 Task: In the  document Lovemeet.docx change page color to  'Light Brown'. Insert watermark  'Confidential ' Apply Font Style in watermark Nunito
Action: Mouse moved to (299, 385)
Screenshot: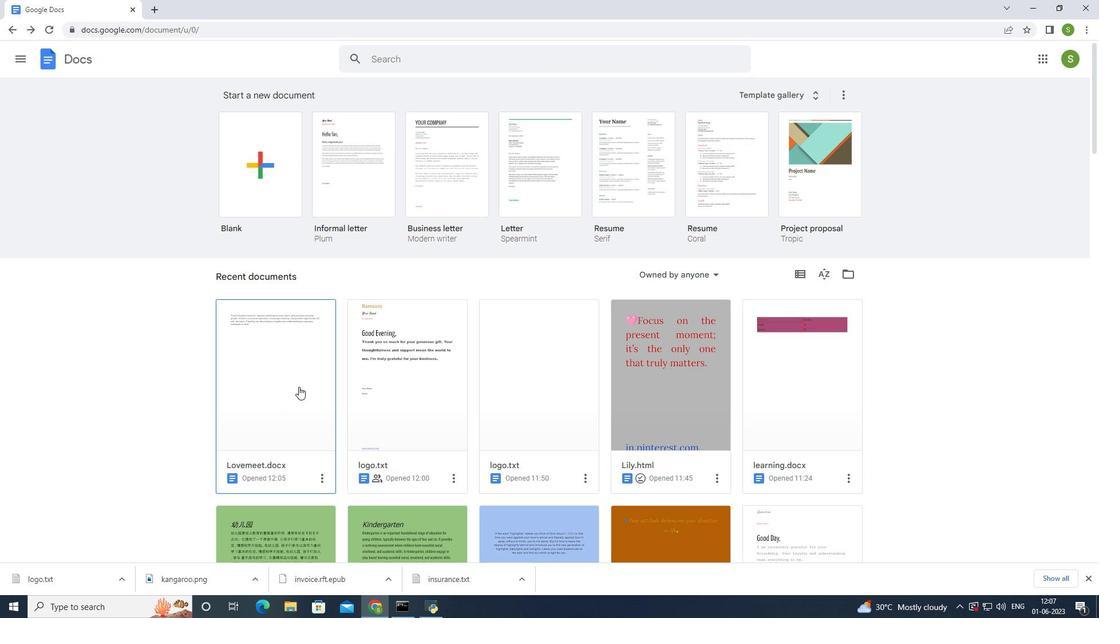 
Action: Mouse pressed left at (299, 385)
Screenshot: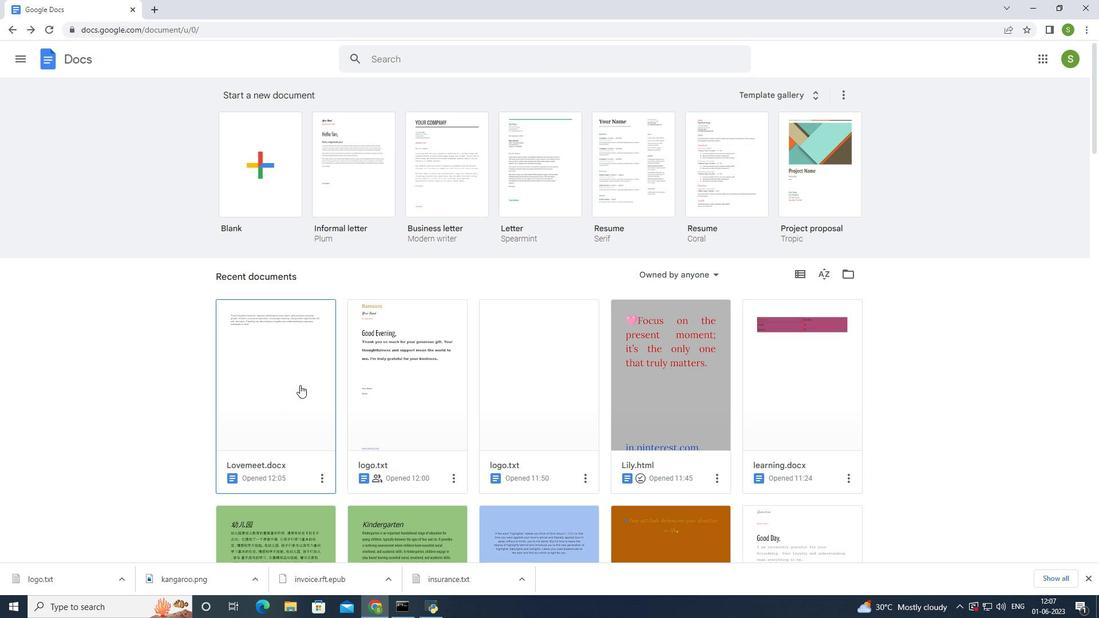 
Action: Mouse moved to (35, 66)
Screenshot: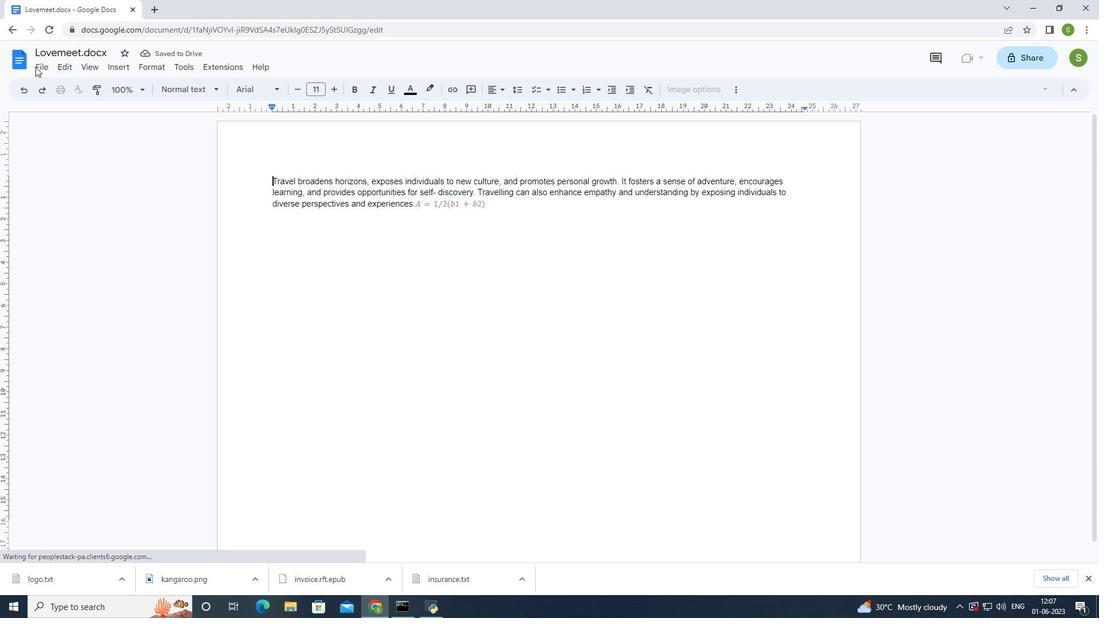 
Action: Mouse pressed left at (35, 66)
Screenshot: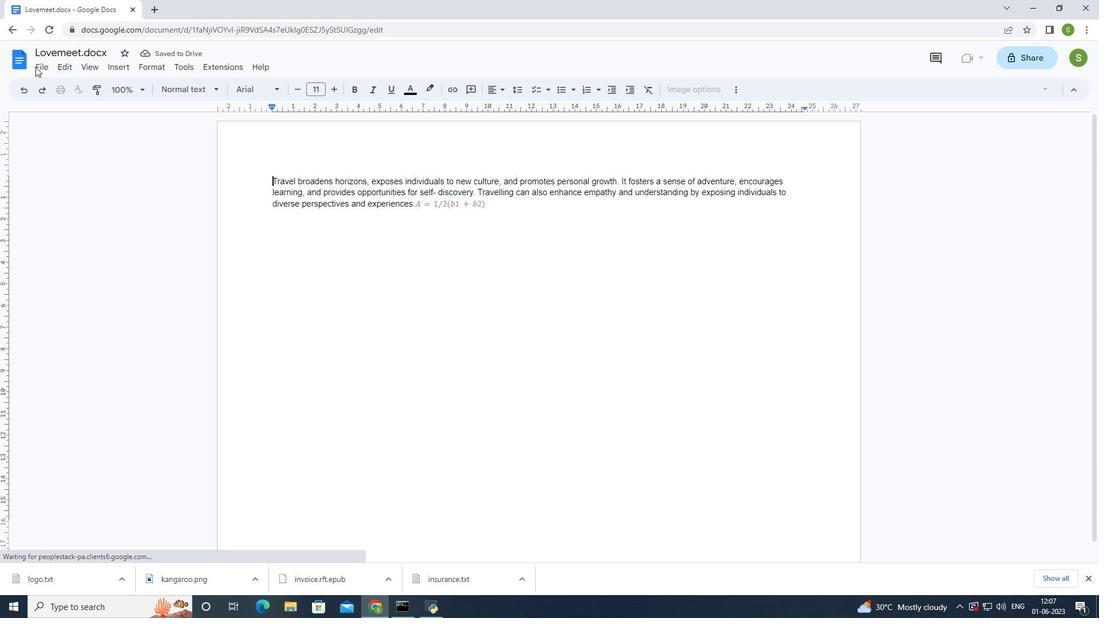 
Action: Mouse moved to (37, 71)
Screenshot: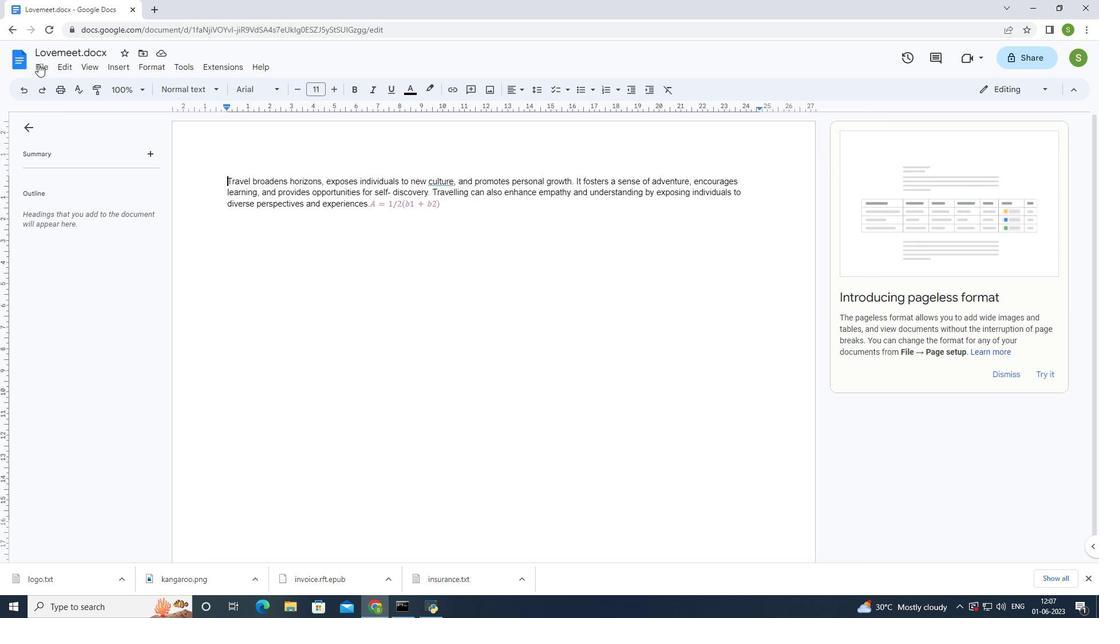 
Action: Mouse pressed left at (37, 71)
Screenshot: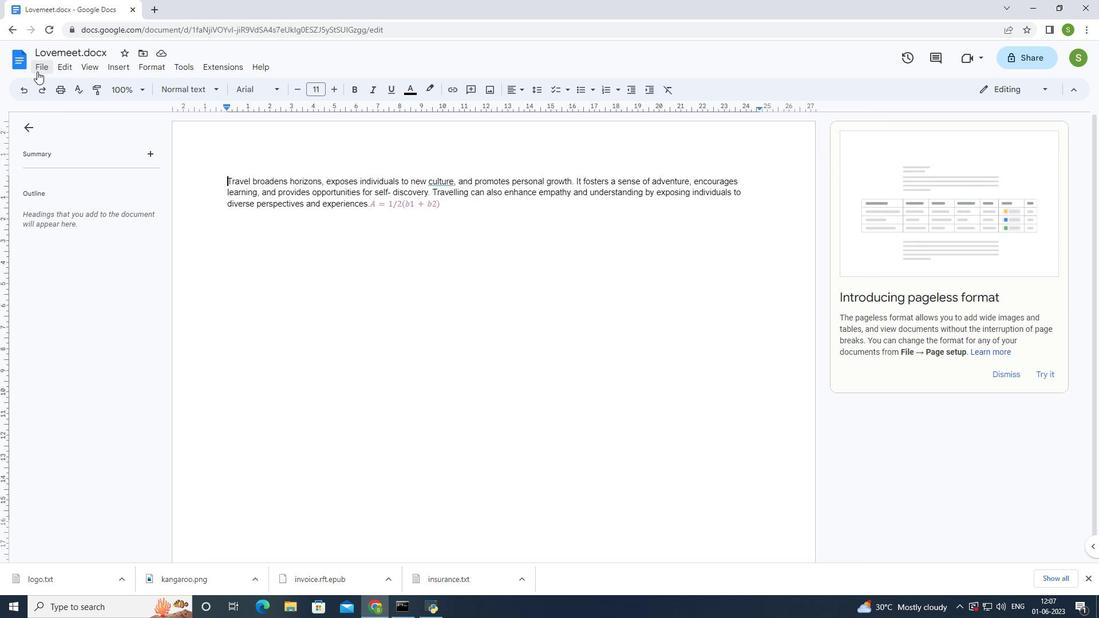 
Action: Mouse moved to (79, 380)
Screenshot: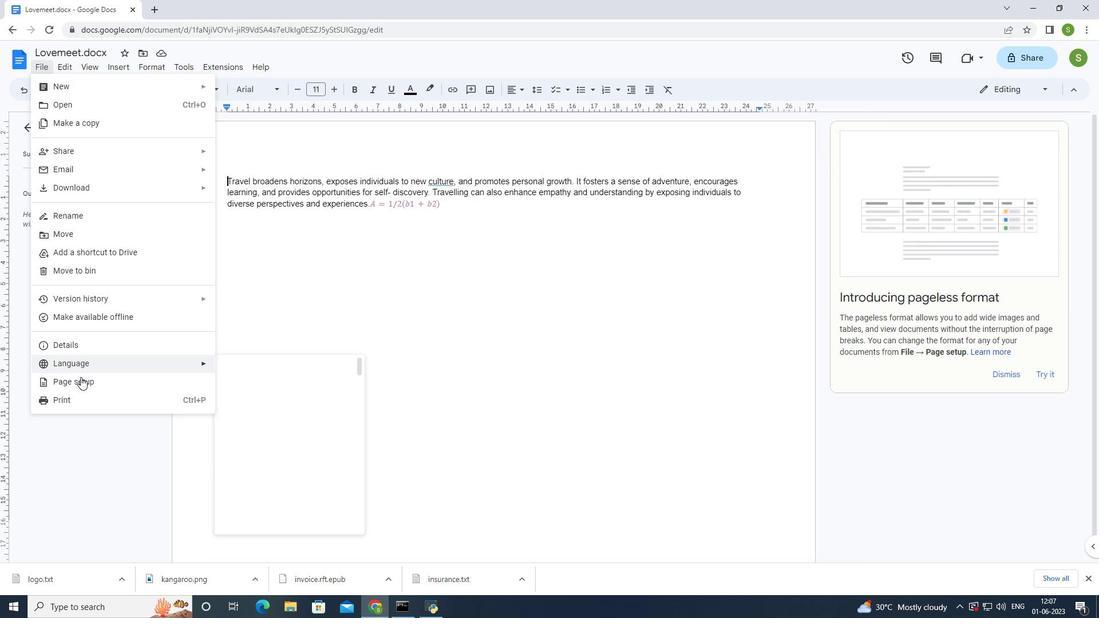 
Action: Mouse pressed left at (79, 380)
Screenshot: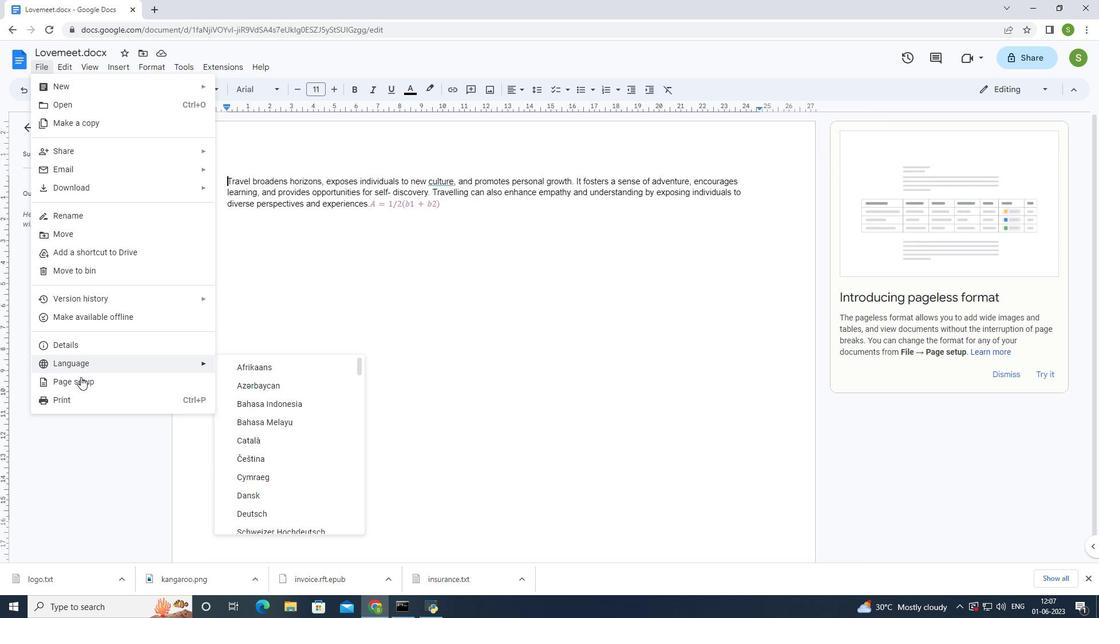 
Action: Mouse moved to (464, 371)
Screenshot: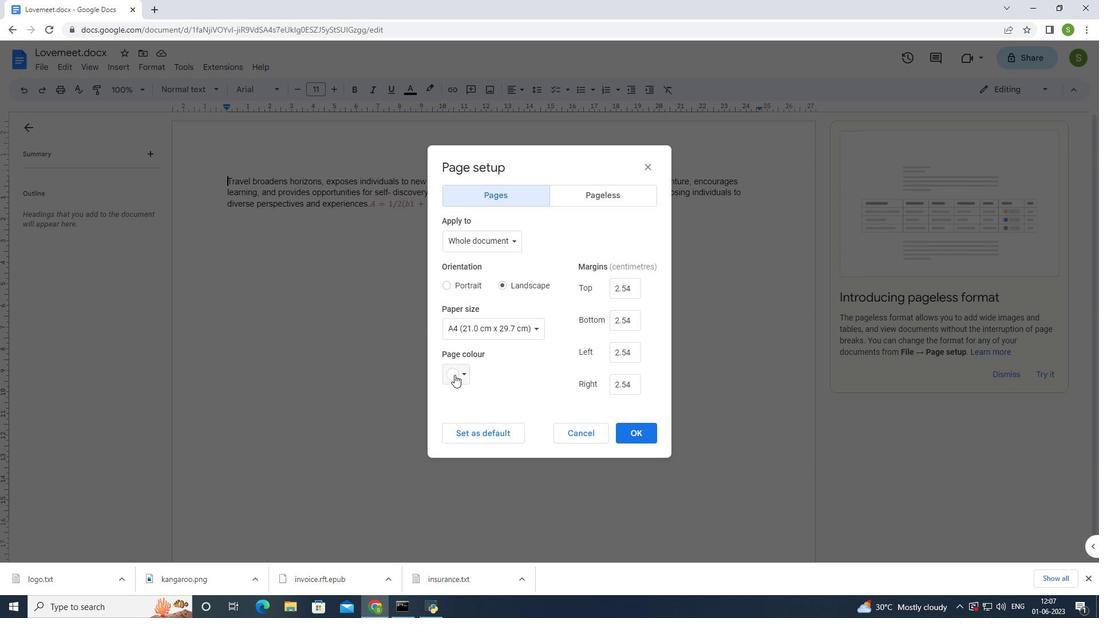 
Action: Mouse pressed left at (464, 371)
Screenshot: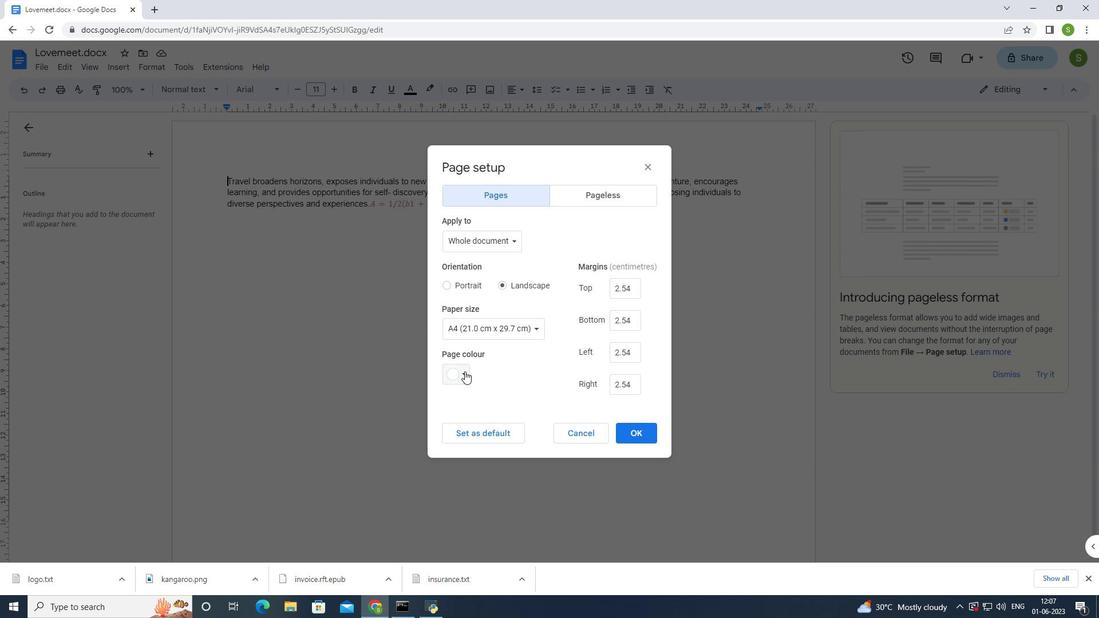 
Action: Mouse moved to (452, 448)
Screenshot: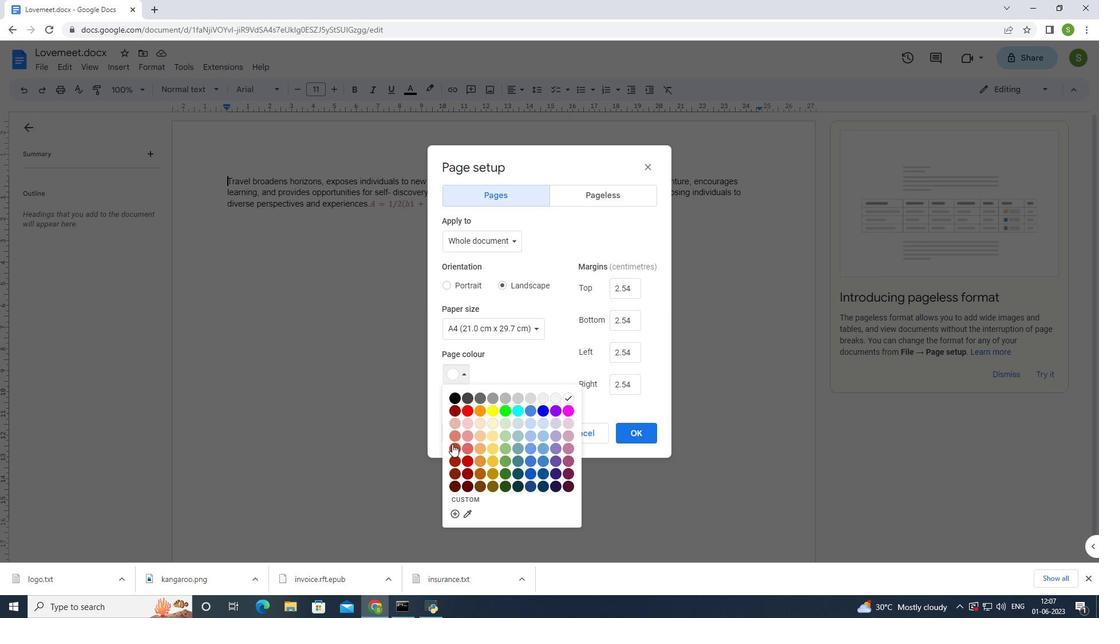 
Action: Mouse pressed left at (452, 448)
Screenshot: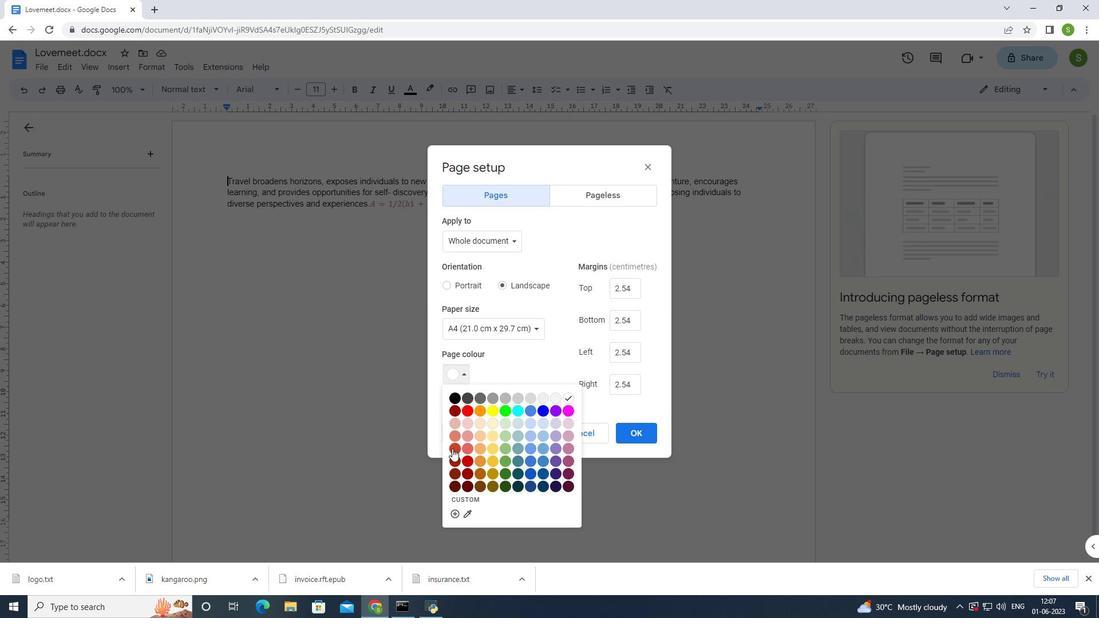 
Action: Mouse moved to (633, 435)
Screenshot: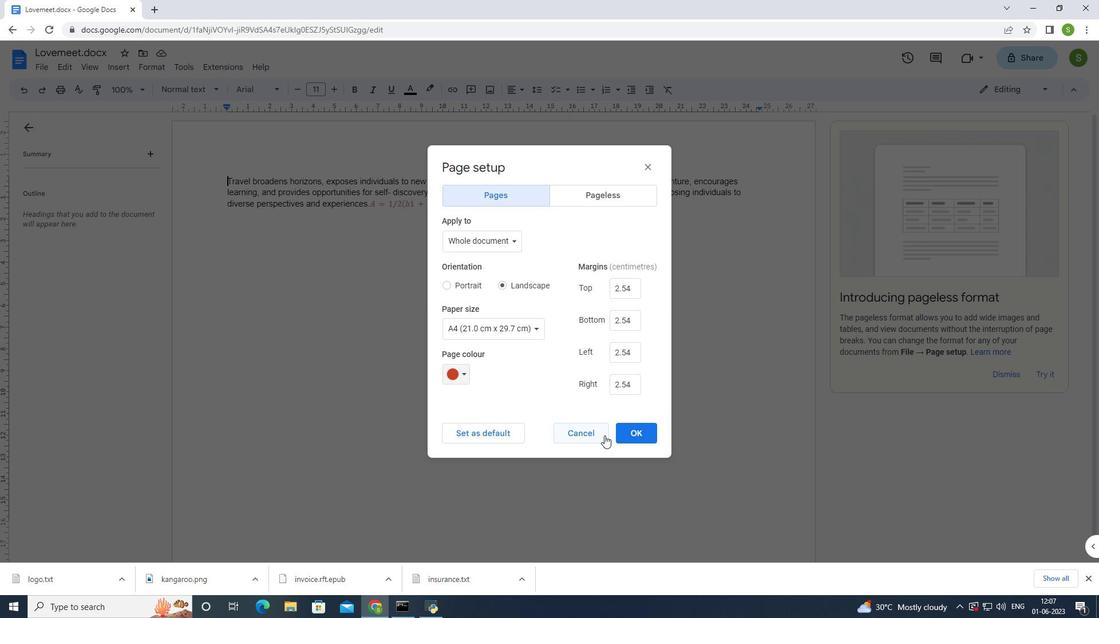 
Action: Mouse pressed left at (633, 435)
Screenshot: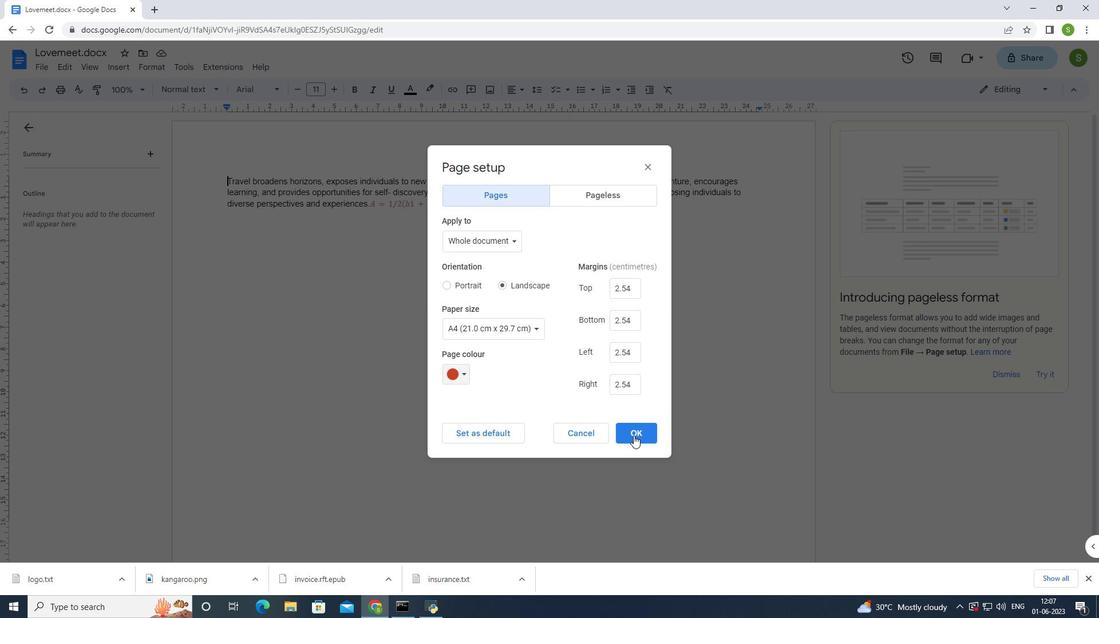 
Action: Mouse moved to (148, 61)
Screenshot: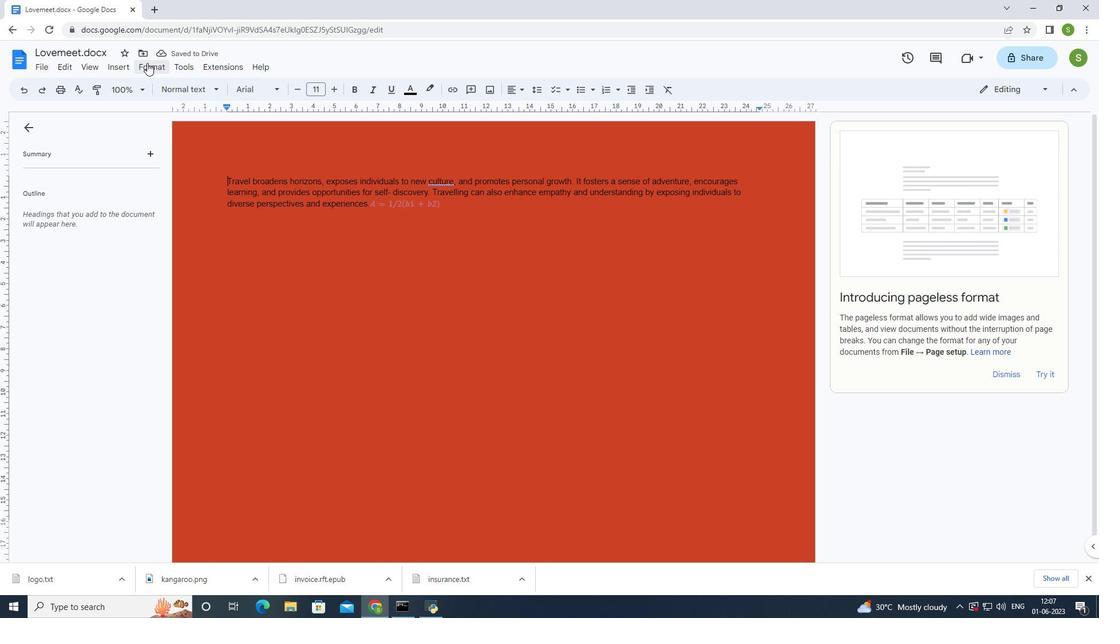 
Action: Mouse pressed left at (148, 61)
Screenshot: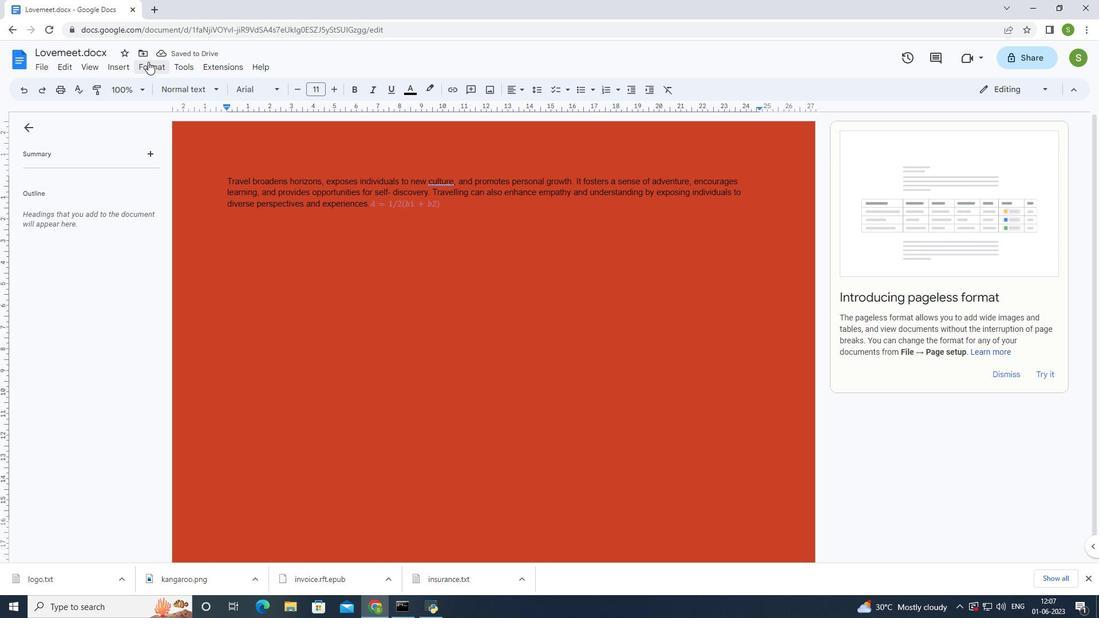 
Action: Mouse moved to (124, 332)
Screenshot: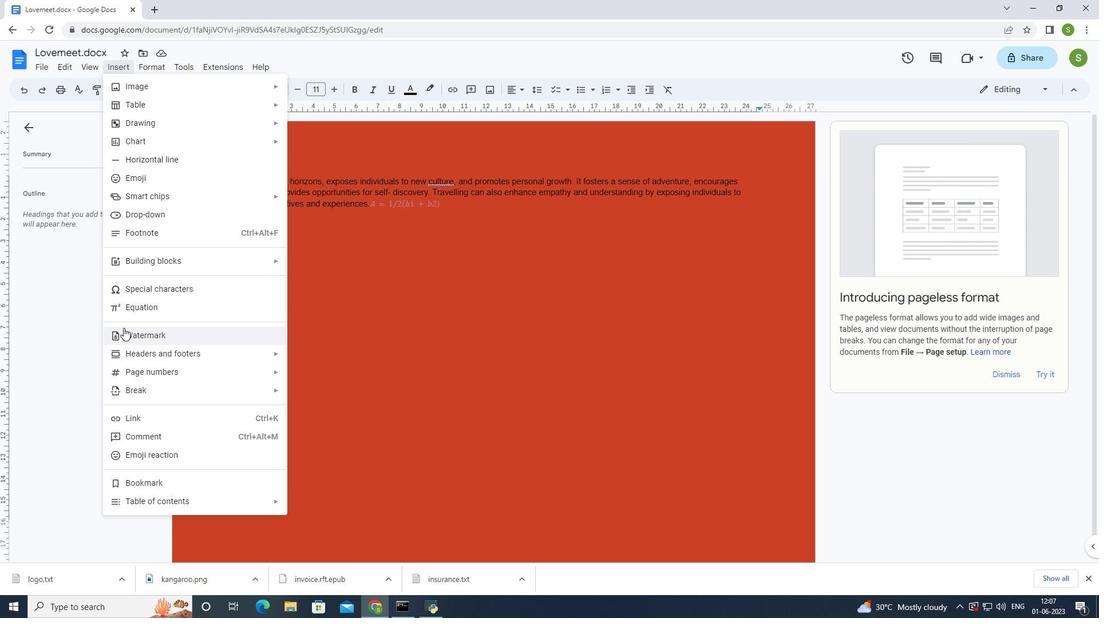 
Action: Mouse pressed left at (124, 332)
Screenshot: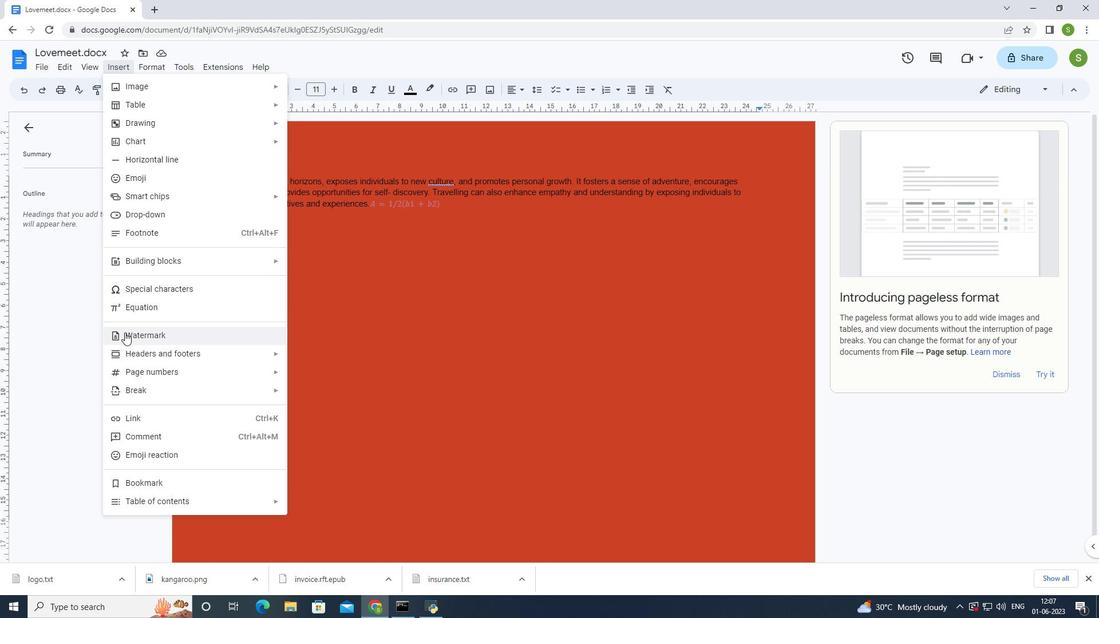 
Action: Mouse moved to (1044, 125)
Screenshot: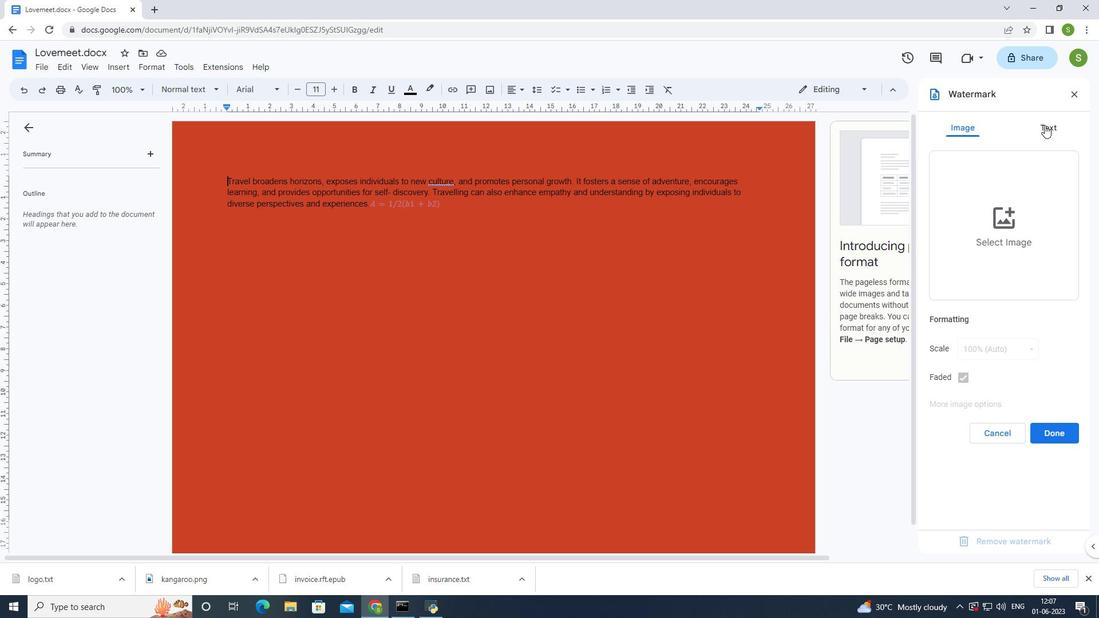 
Action: Mouse pressed left at (1044, 125)
Screenshot: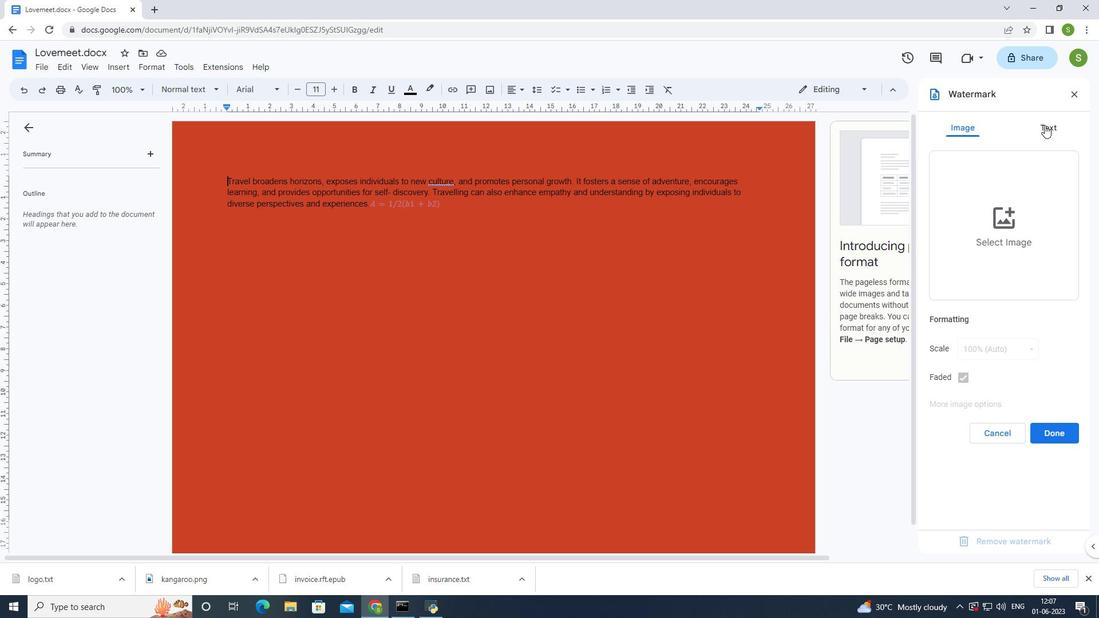 
Action: Mouse moved to (997, 160)
Screenshot: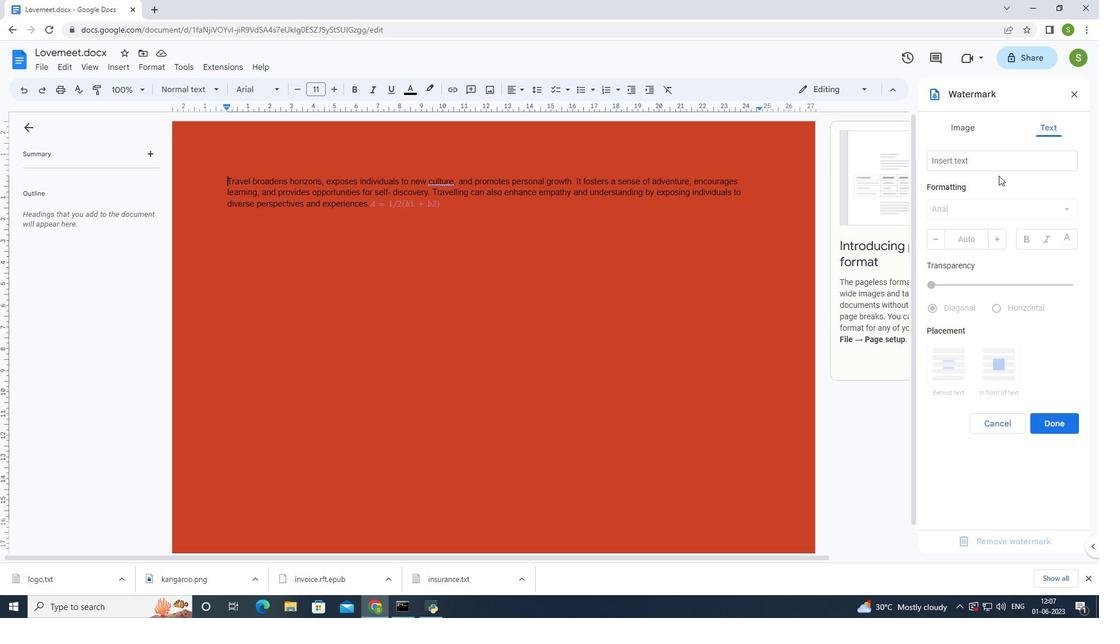 
Action: Mouse pressed left at (997, 160)
Screenshot: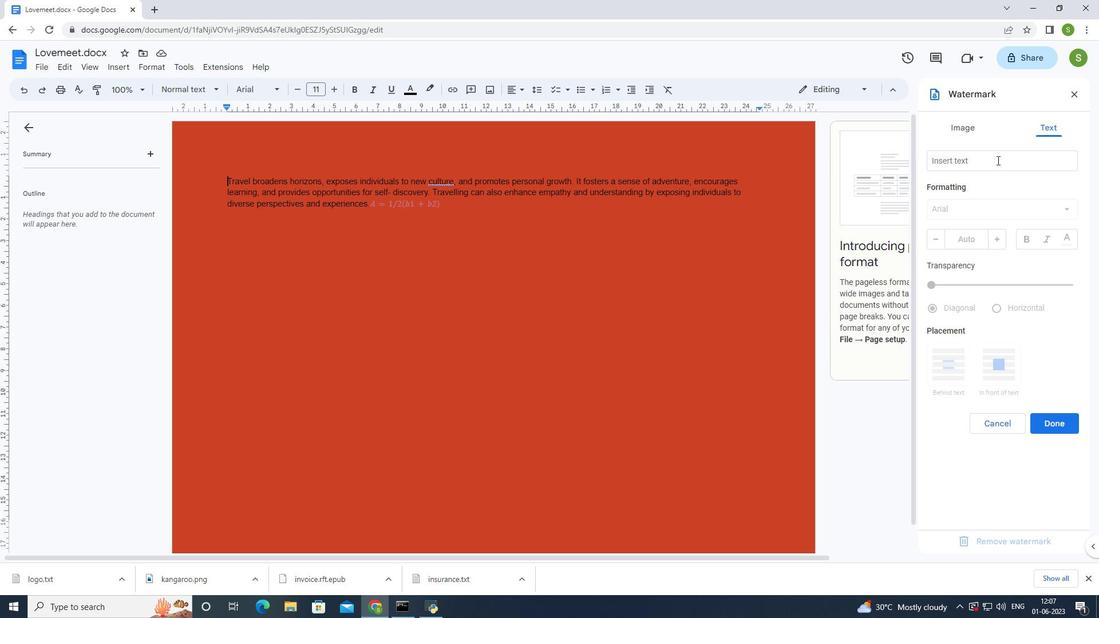 
Action: Mouse moved to (1040, 146)
Screenshot: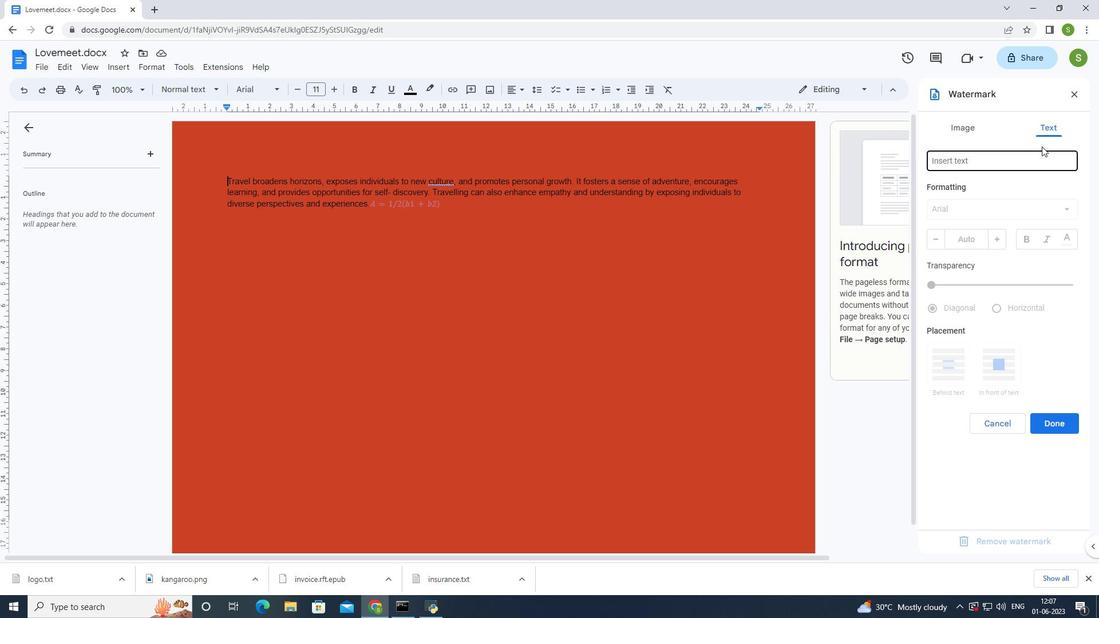 
Action: Key pressed <Key.shift>Confidential
Screenshot: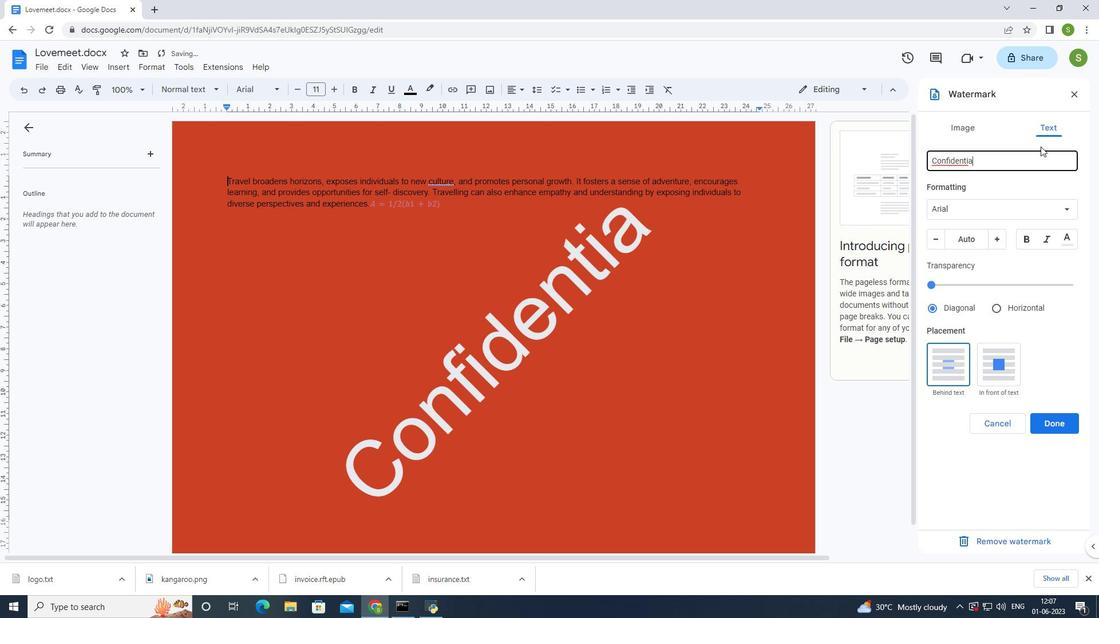 
Action: Mouse moved to (976, 214)
Screenshot: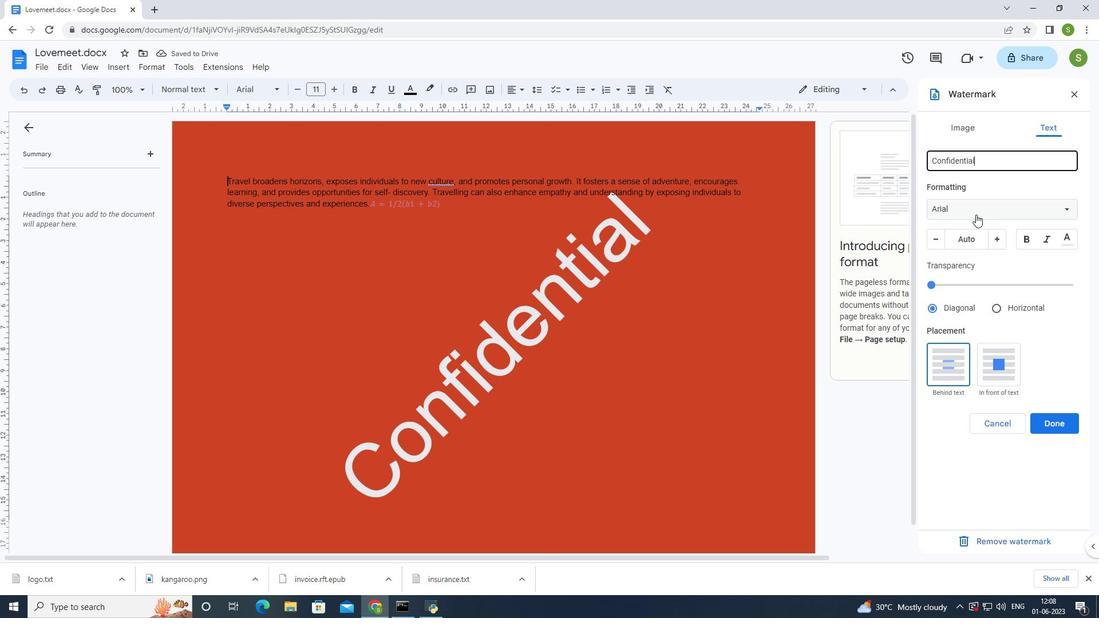 
Action: Mouse pressed left at (976, 214)
Screenshot: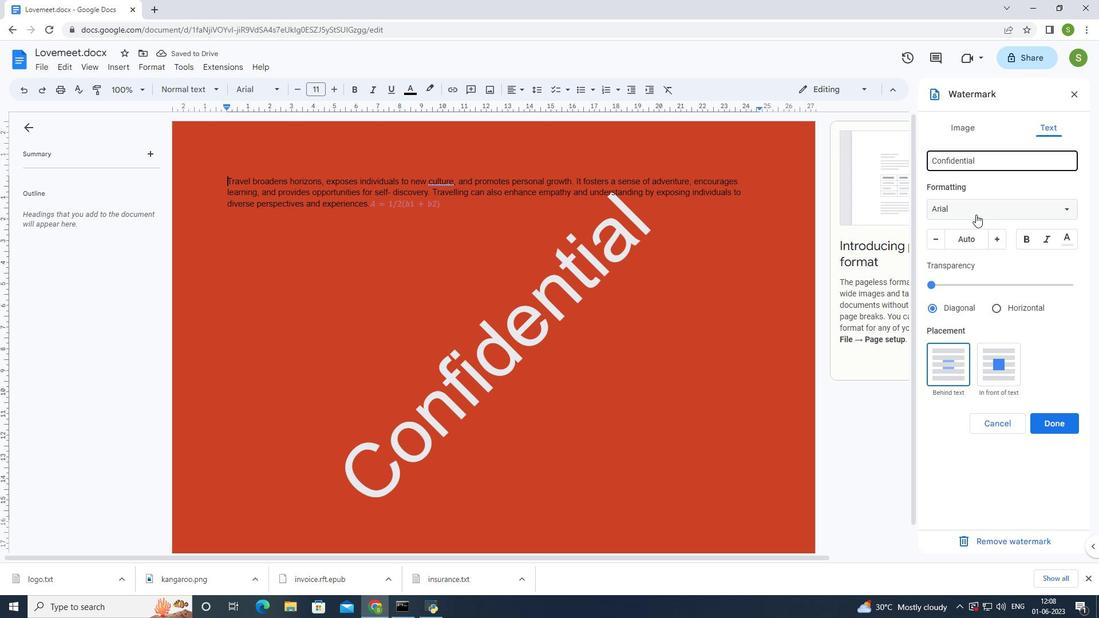 
Action: Mouse moved to (976, 237)
Screenshot: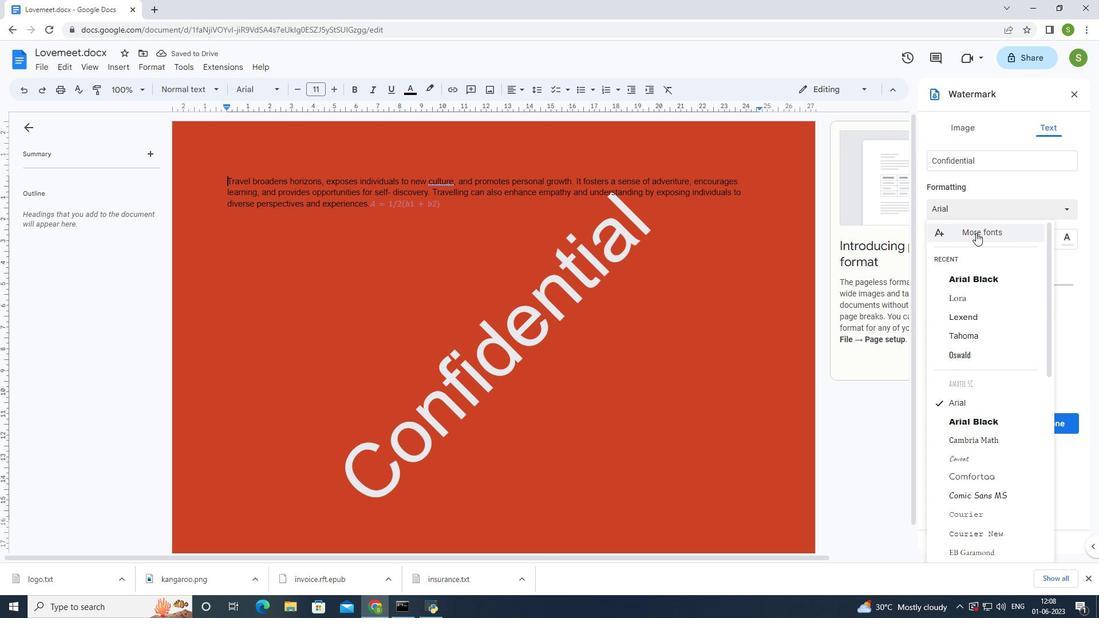 
Action: Mouse pressed left at (976, 237)
Screenshot: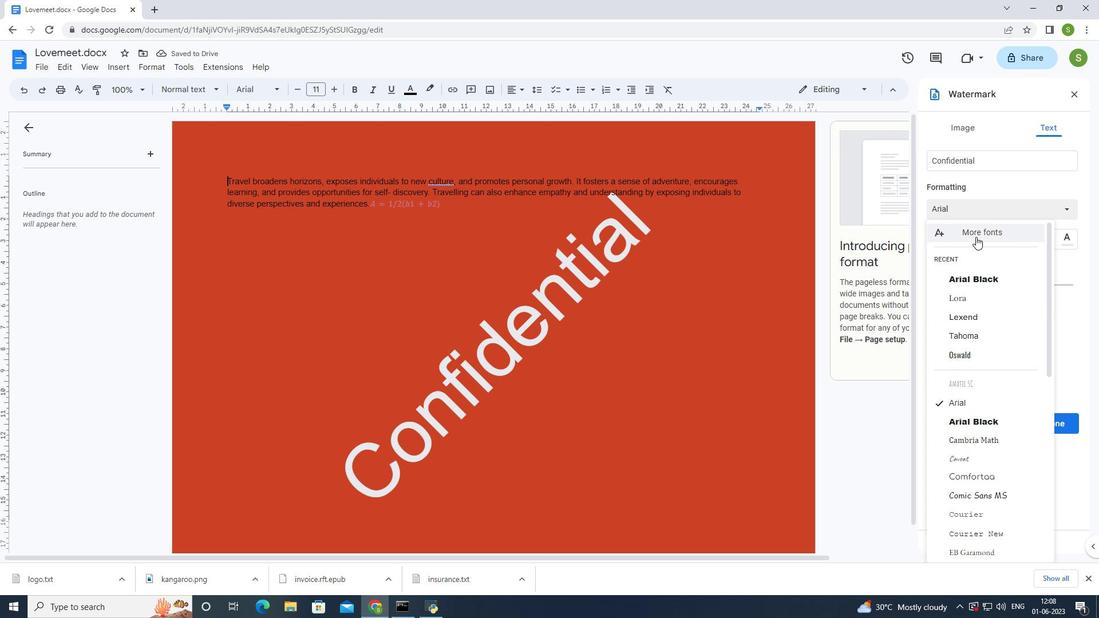 
Action: Mouse moved to (353, 164)
Screenshot: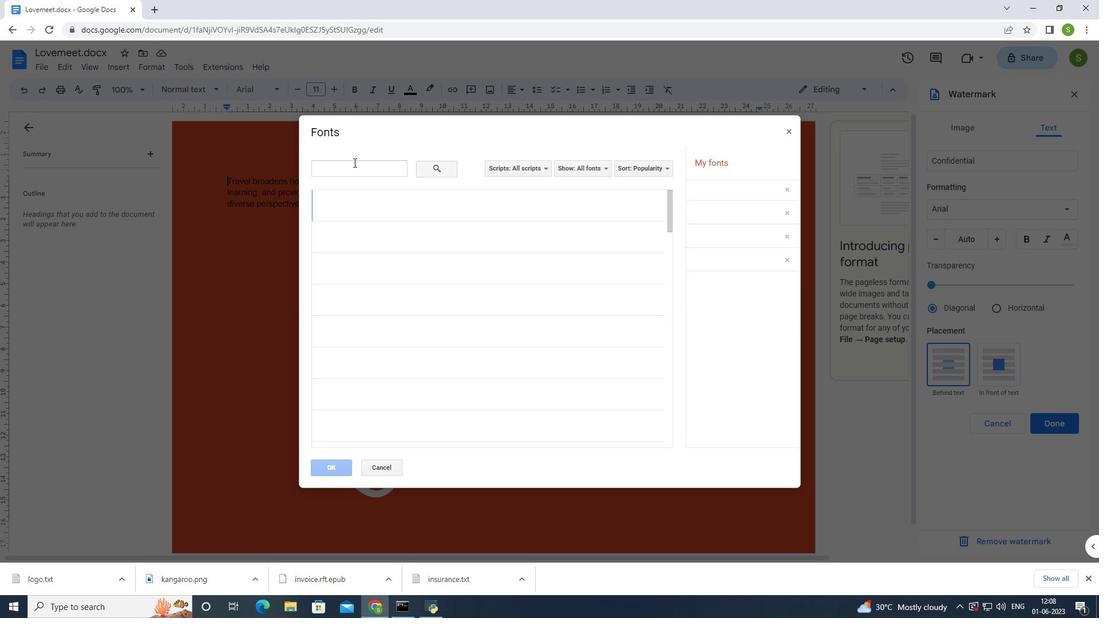 
Action: Mouse pressed left at (353, 164)
Screenshot: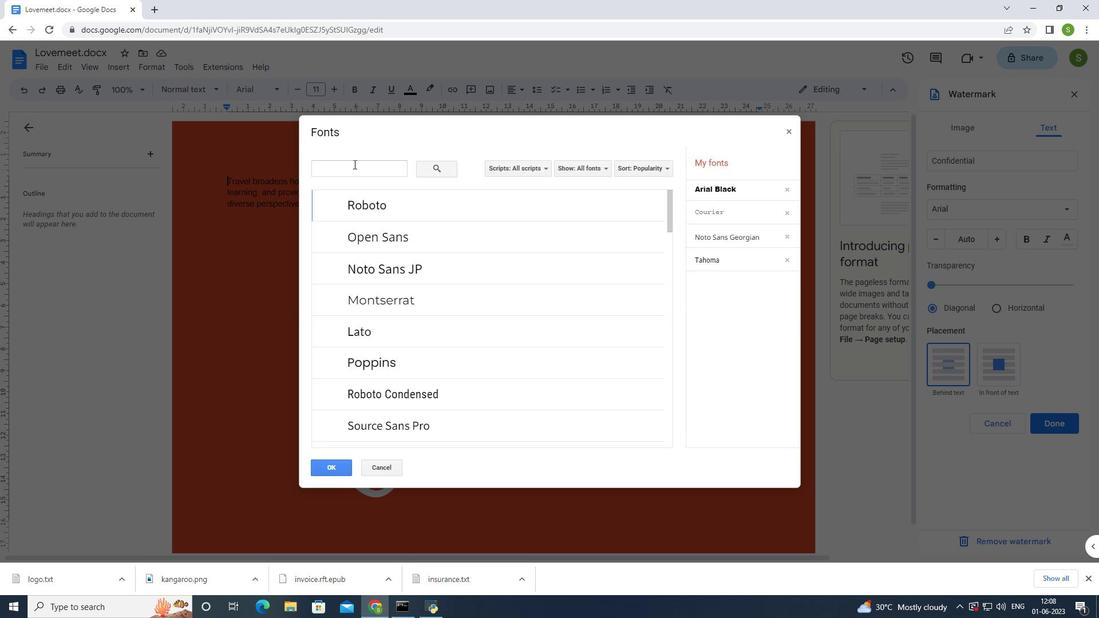 
Action: Mouse moved to (411, 148)
Screenshot: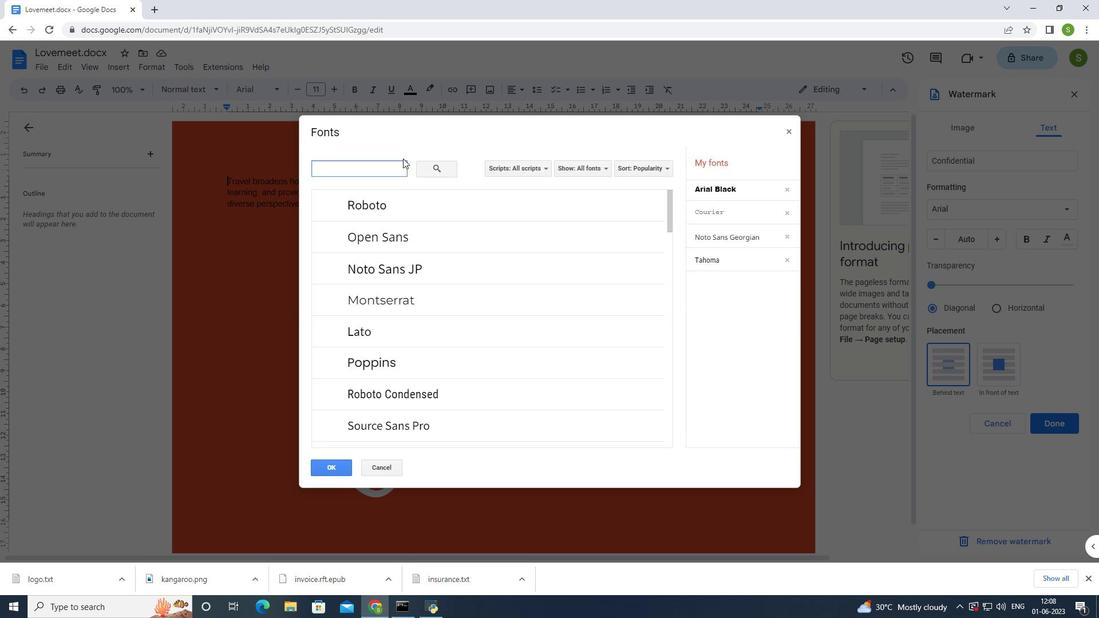 
Action: Key pressed <Key.shift><Key.shift>N
Screenshot: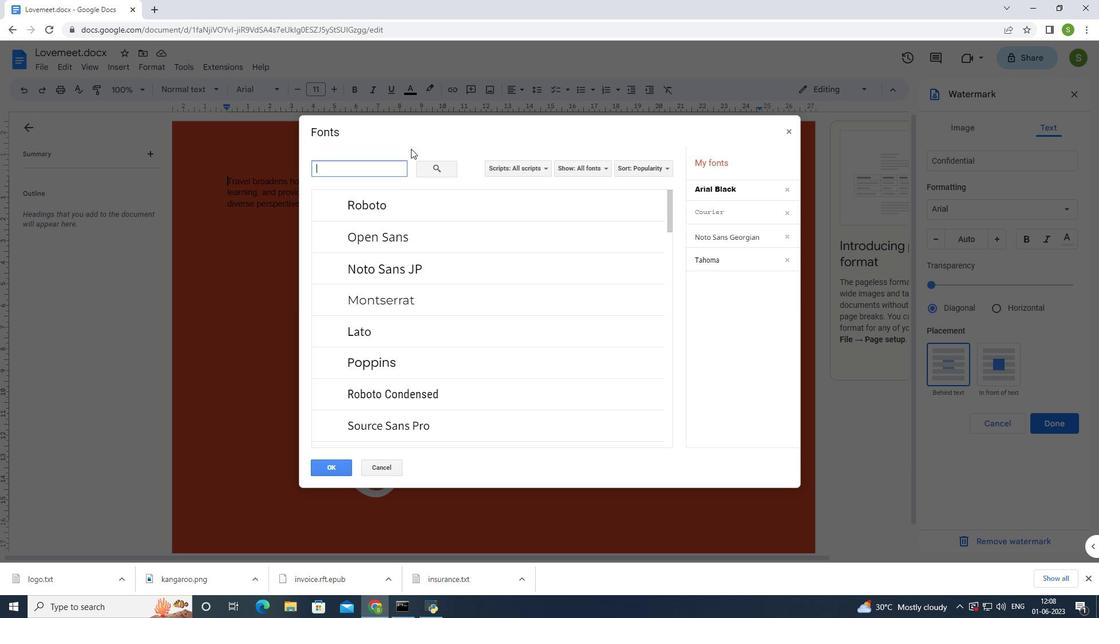 
Action: Mouse moved to (412, 148)
Screenshot: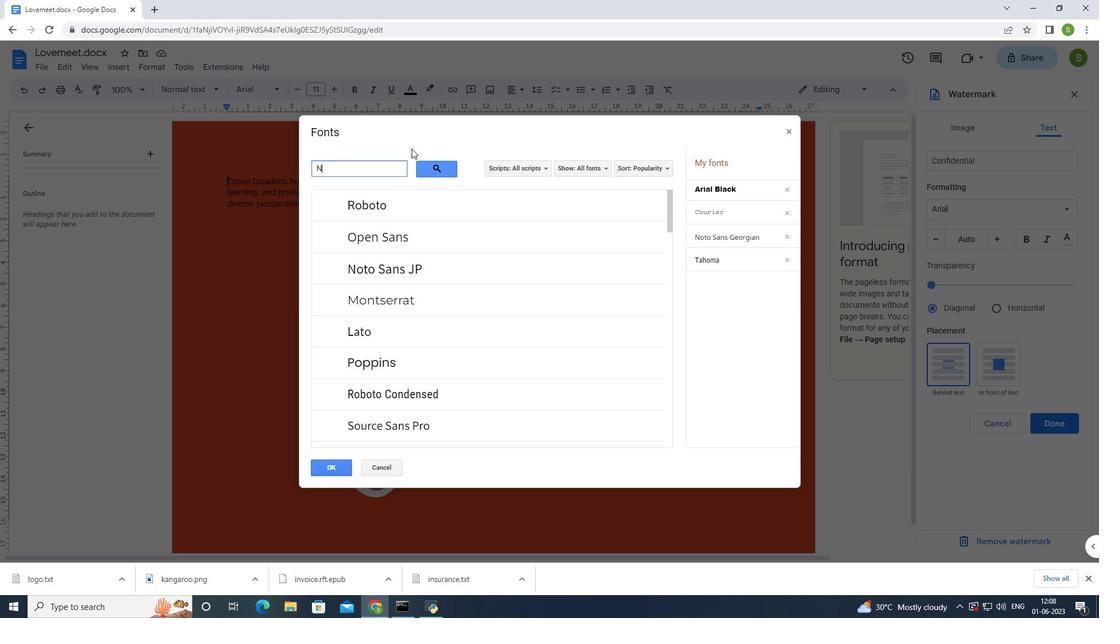 
Action: Key pressed unito
Screenshot: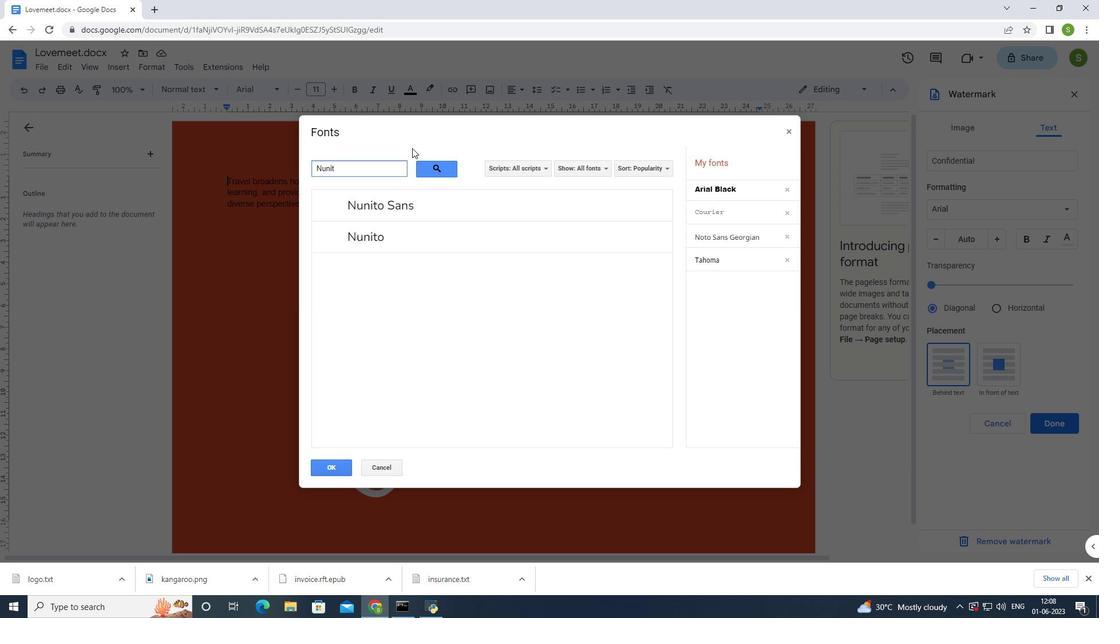 
Action: Mouse moved to (381, 235)
Screenshot: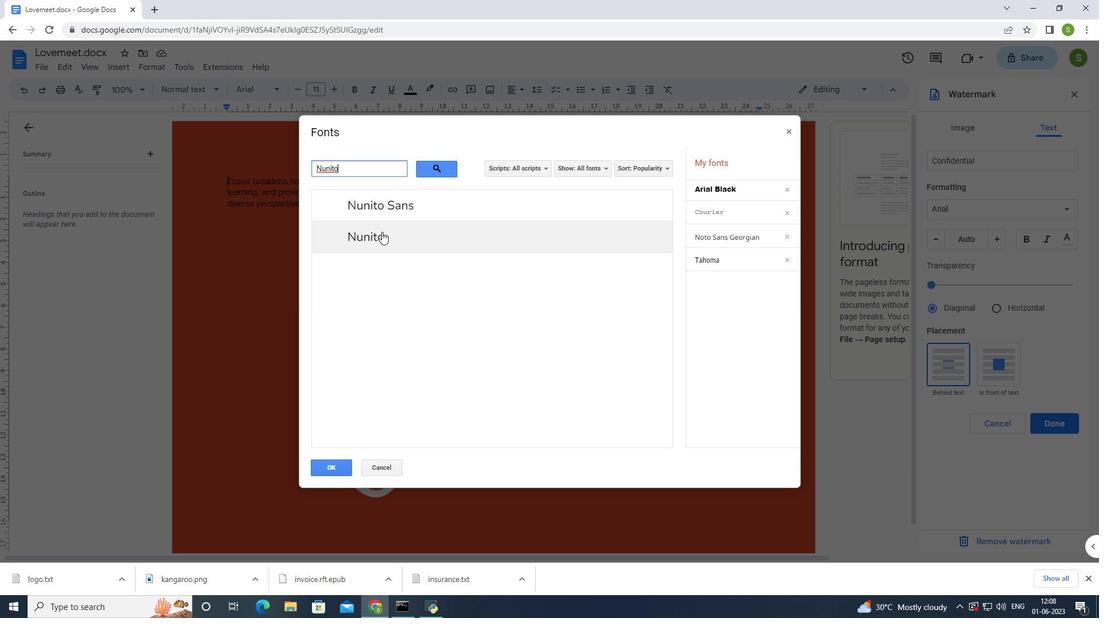 
Action: Mouse pressed left at (381, 235)
Screenshot: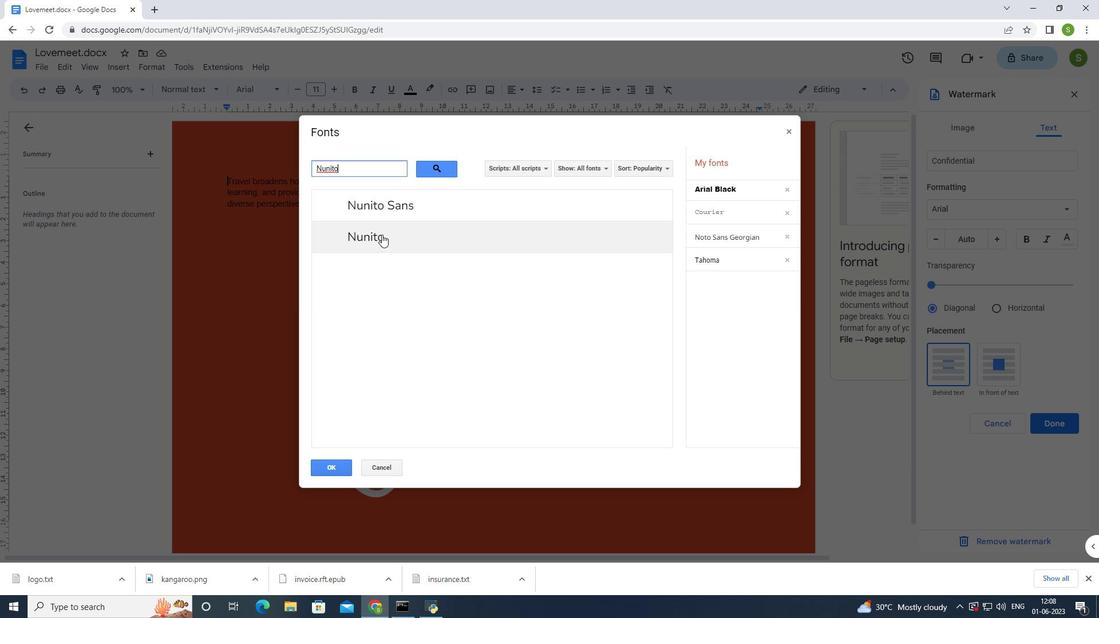 
Action: Mouse moved to (326, 470)
Screenshot: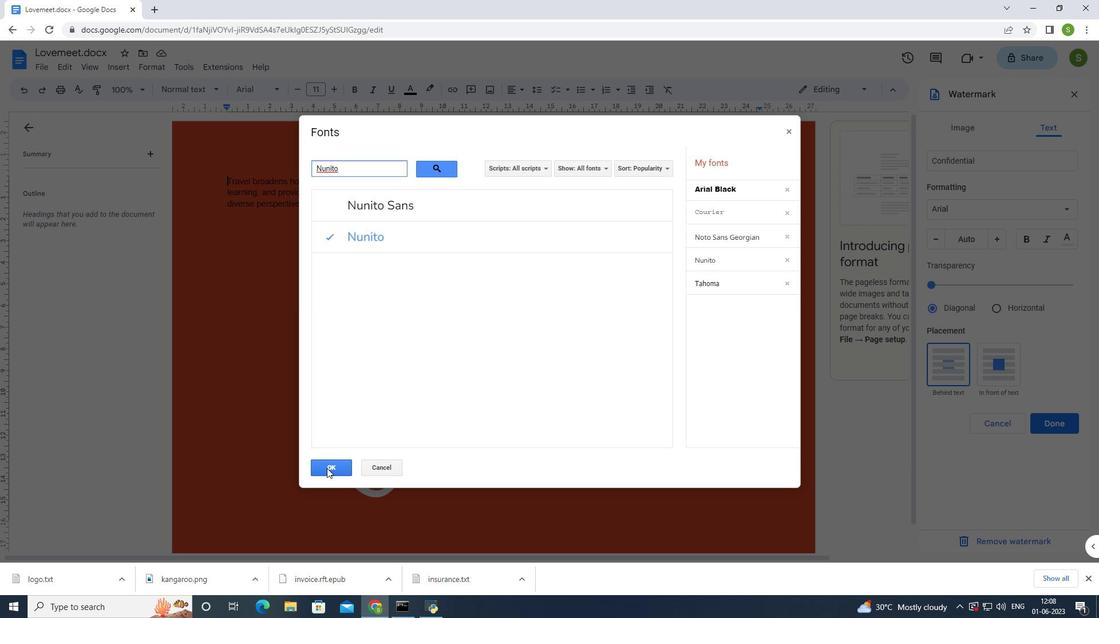 
Action: Mouse pressed left at (326, 470)
Screenshot: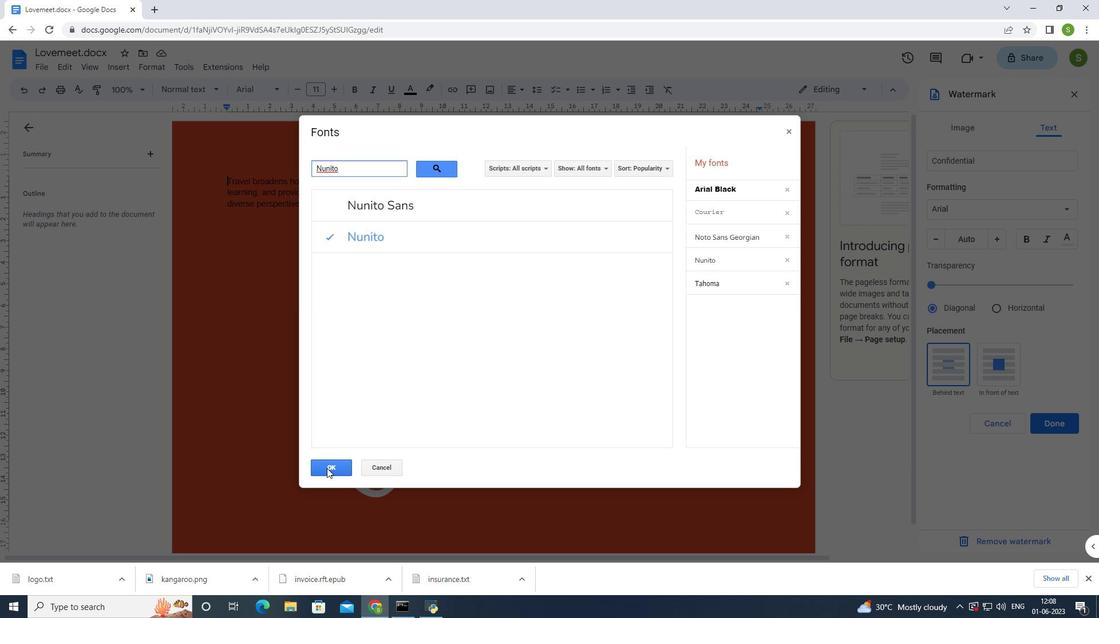 
Action: Mouse moved to (619, 295)
Screenshot: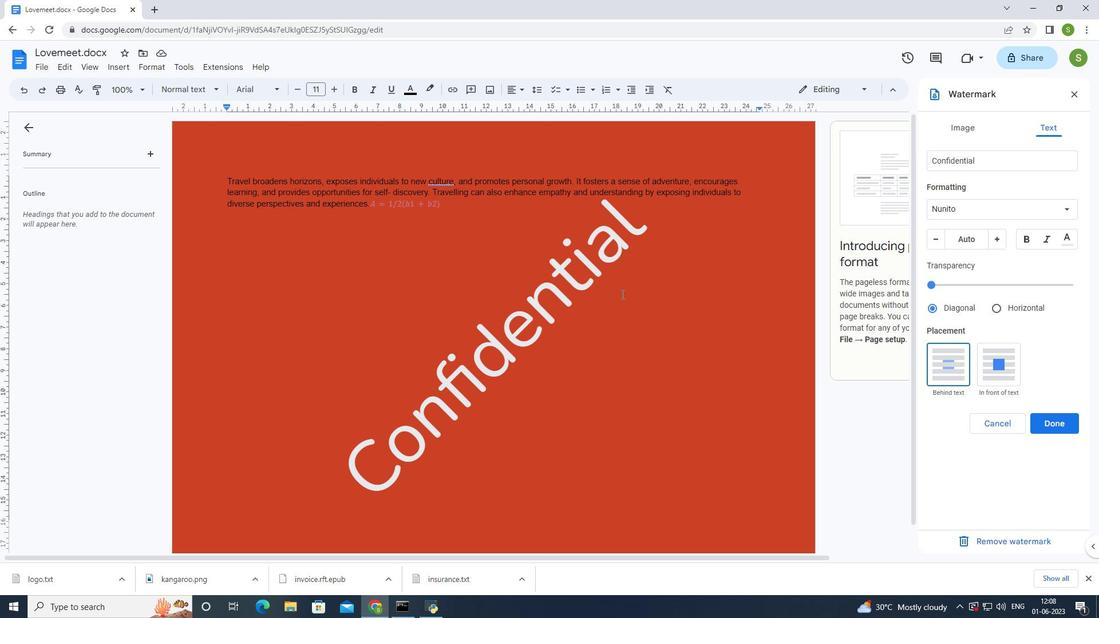 
